 Task: Set the default behavior for automatic downloads permission to "Don't allow sites to use motion sensors".
Action: Mouse moved to (982, 25)
Screenshot: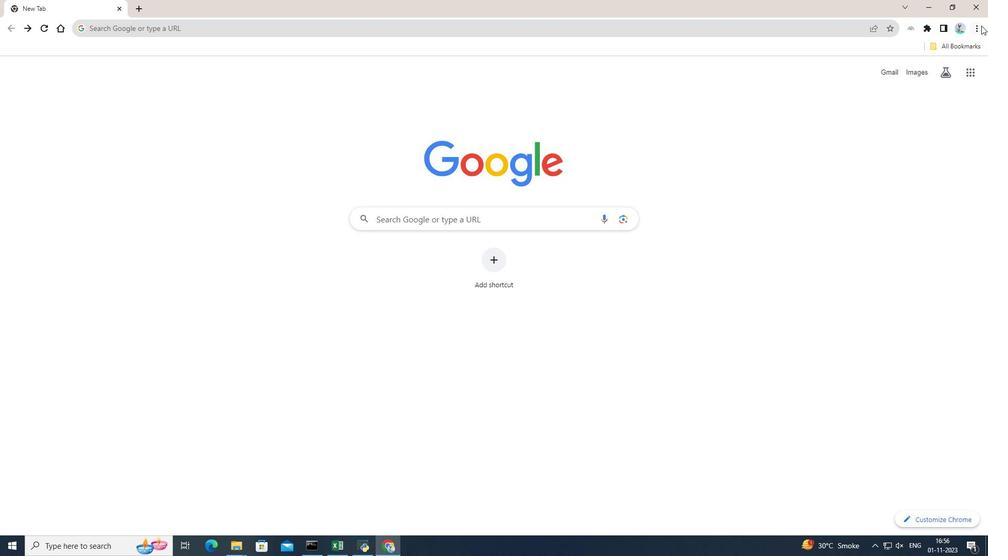 
Action: Mouse pressed left at (982, 25)
Screenshot: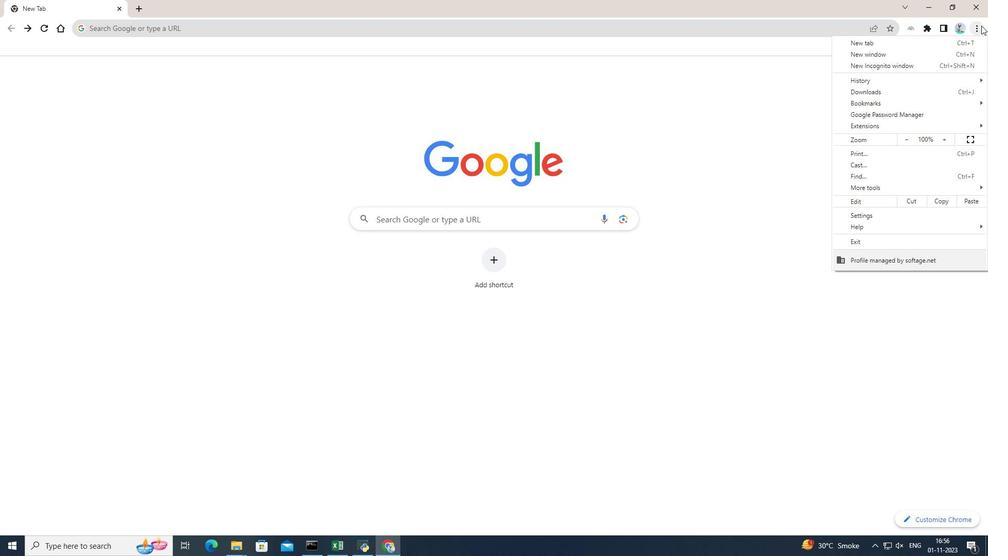 
Action: Mouse moved to (875, 212)
Screenshot: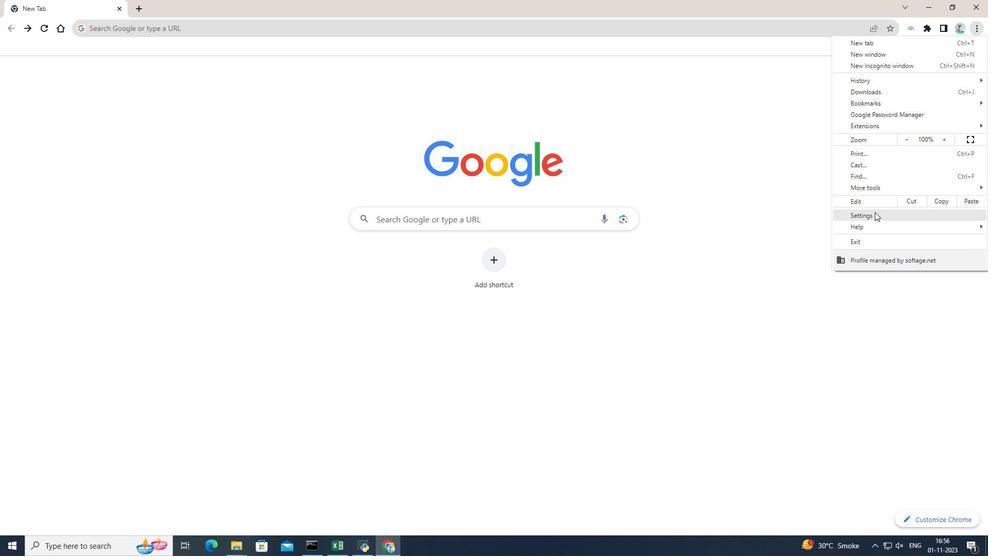 
Action: Mouse pressed left at (875, 212)
Screenshot: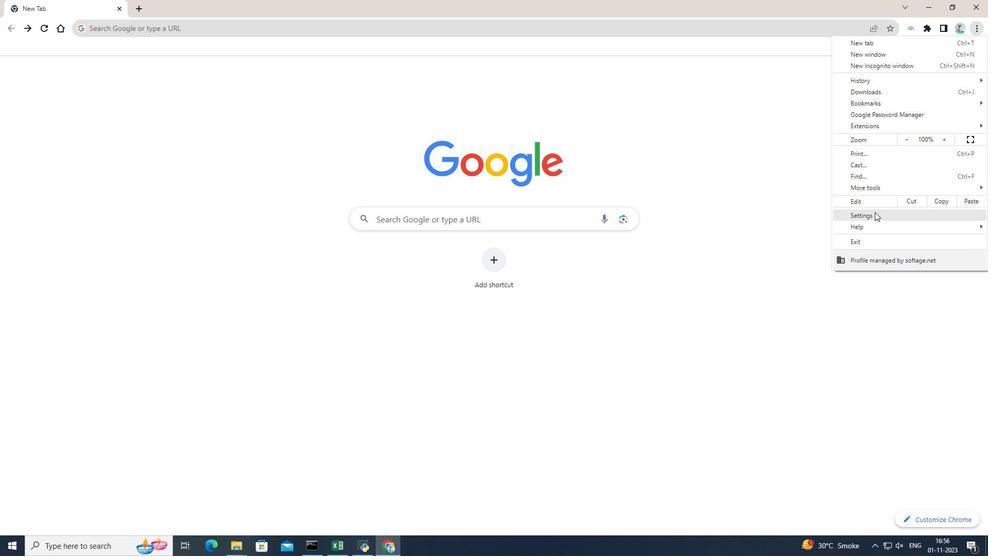 
Action: Mouse pressed left at (875, 212)
Screenshot: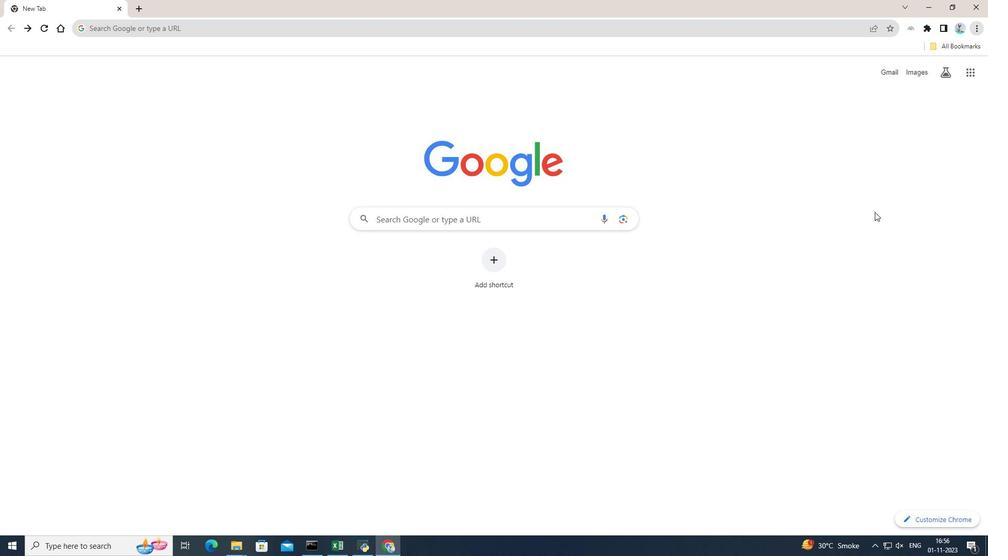 
Action: Mouse moved to (65, 118)
Screenshot: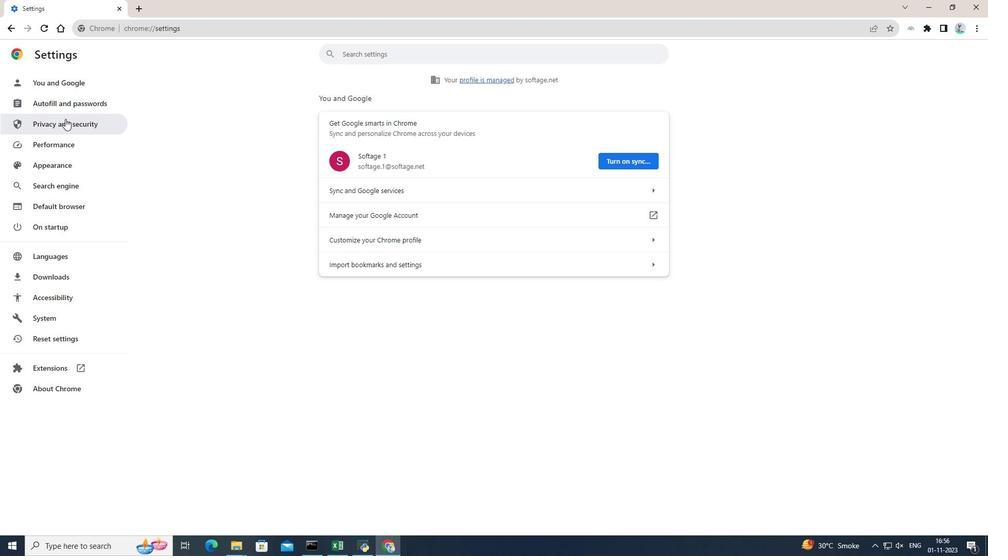 
Action: Mouse pressed left at (65, 118)
Screenshot: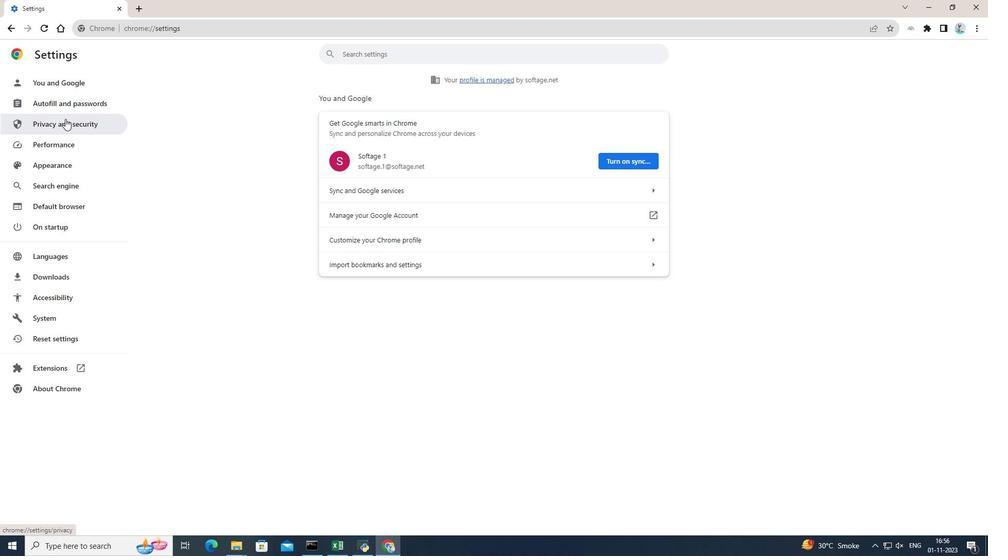 
Action: Mouse moved to (479, 326)
Screenshot: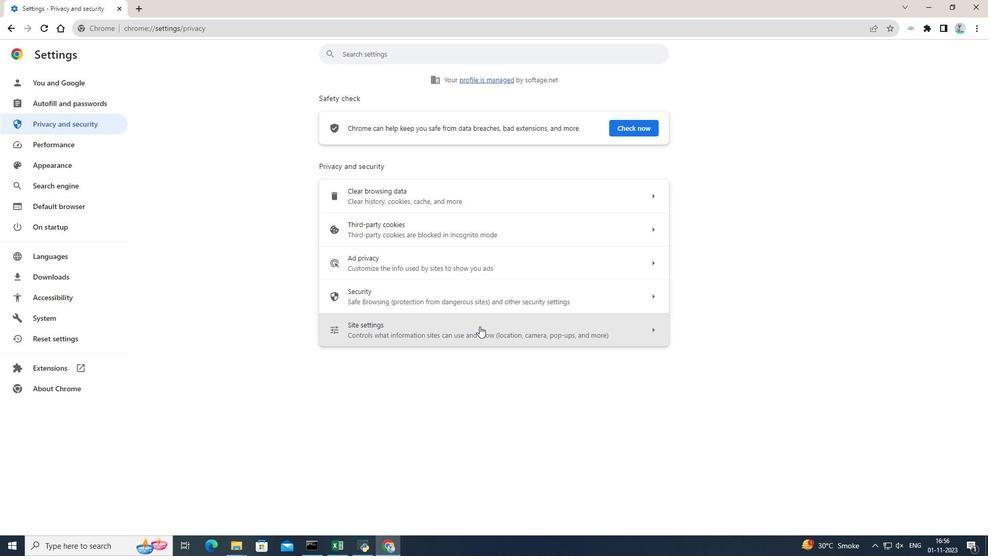 
Action: Mouse pressed left at (479, 326)
Screenshot: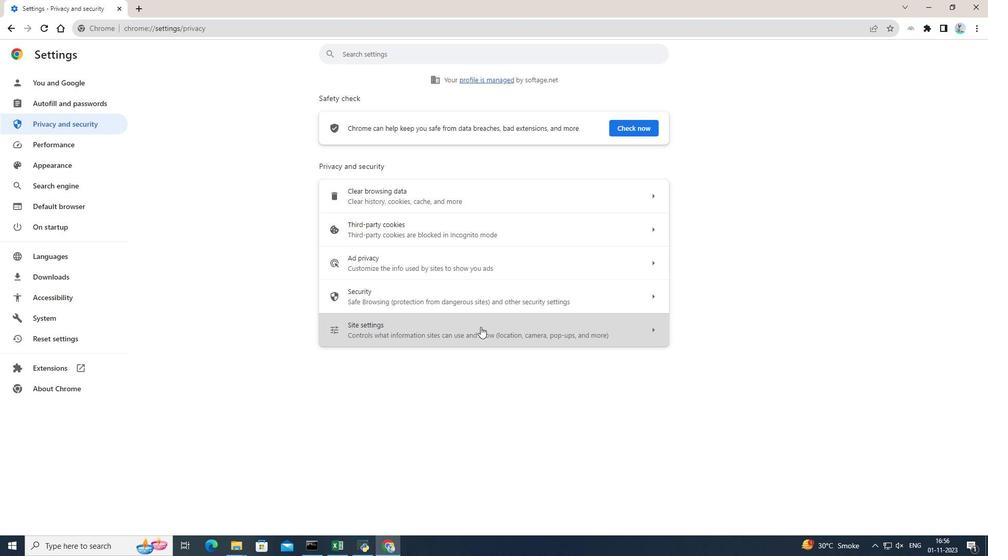 
Action: Mouse moved to (479, 327)
Screenshot: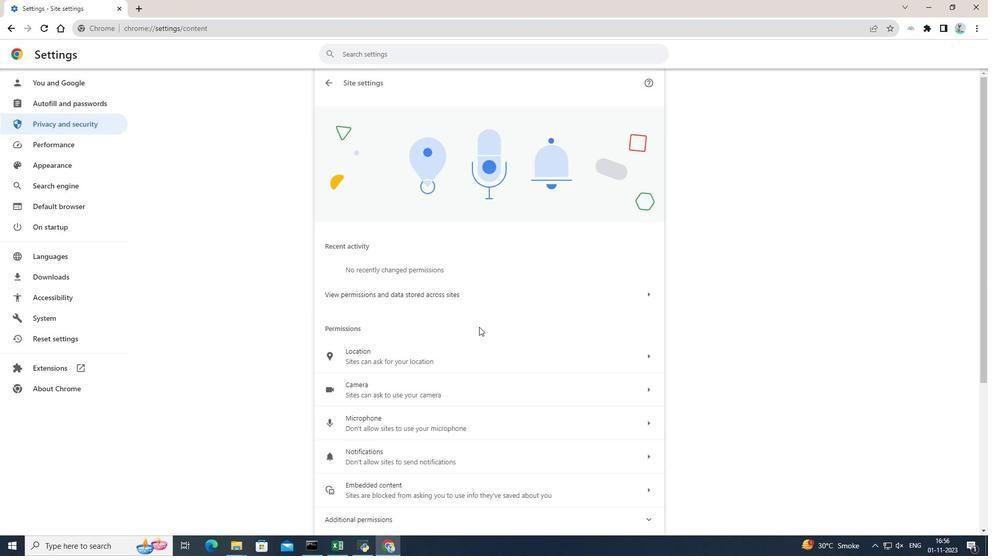 
Action: Mouse scrolled (479, 326) with delta (0, 0)
Screenshot: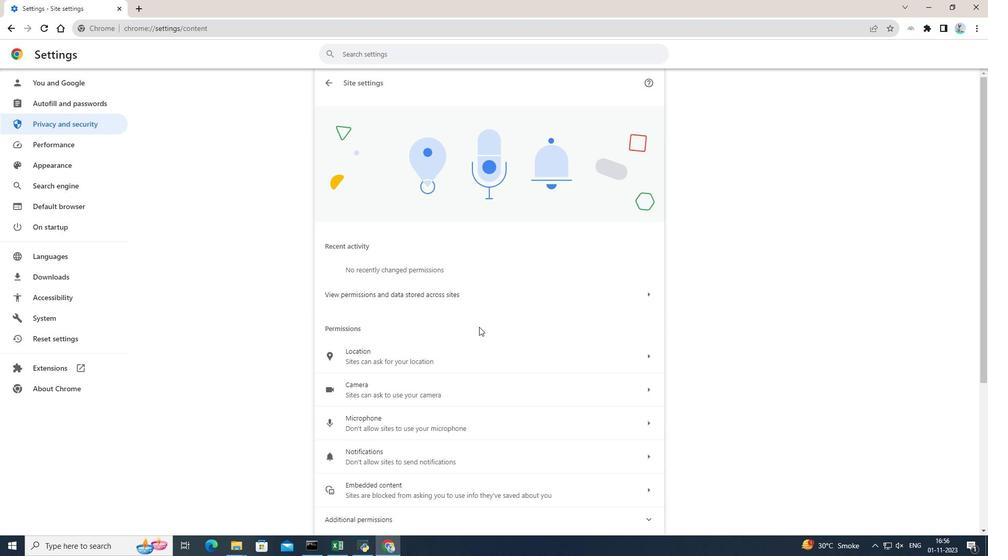 
Action: Mouse scrolled (479, 326) with delta (0, 0)
Screenshot: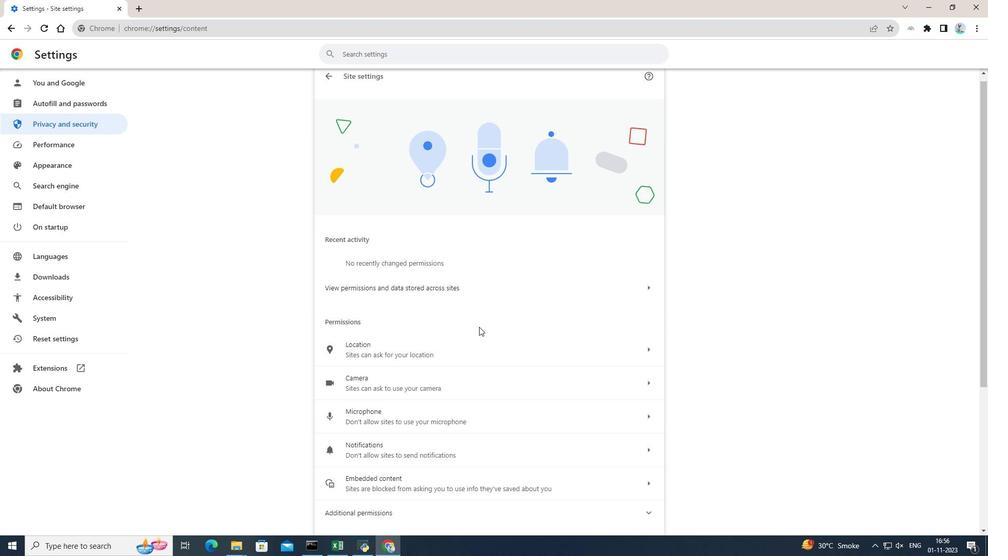 
Action: Mouse scrolled (479, 326) with delta (0, 0)
Screenshot: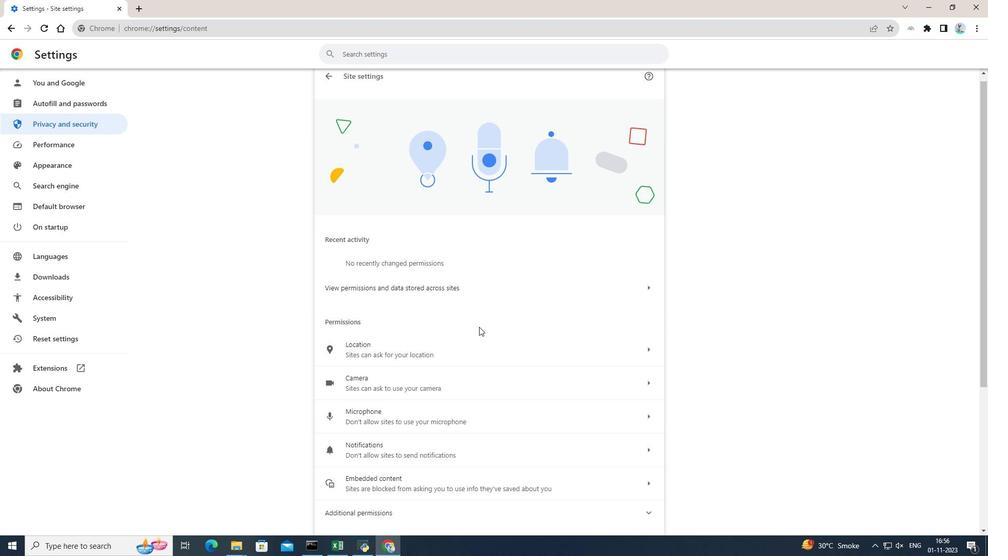 
Action: Mouse scrolled (479, 326) with delta (0, 0)
Screenshot: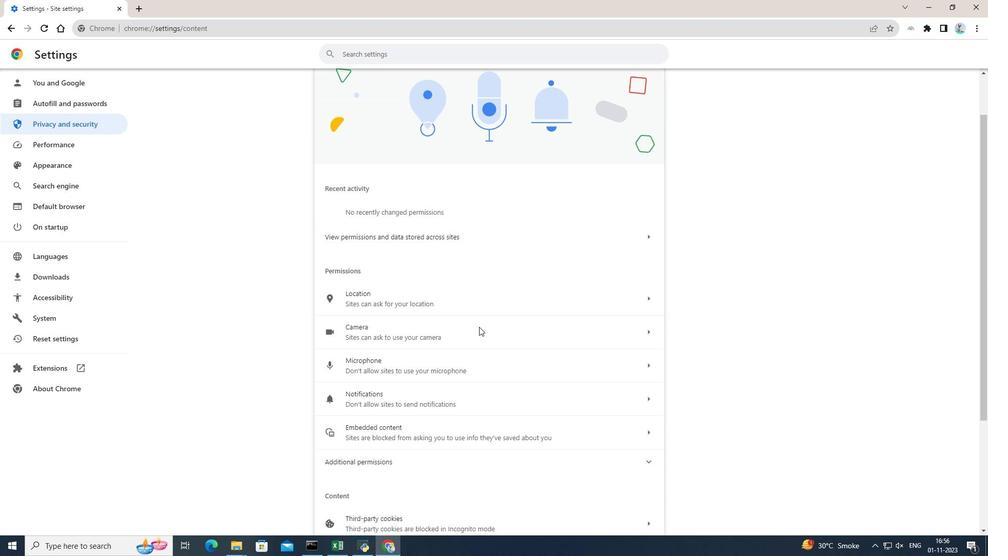 
Action: Mouse scrolled (479, 326) with delta (0, 0)
Screenshot: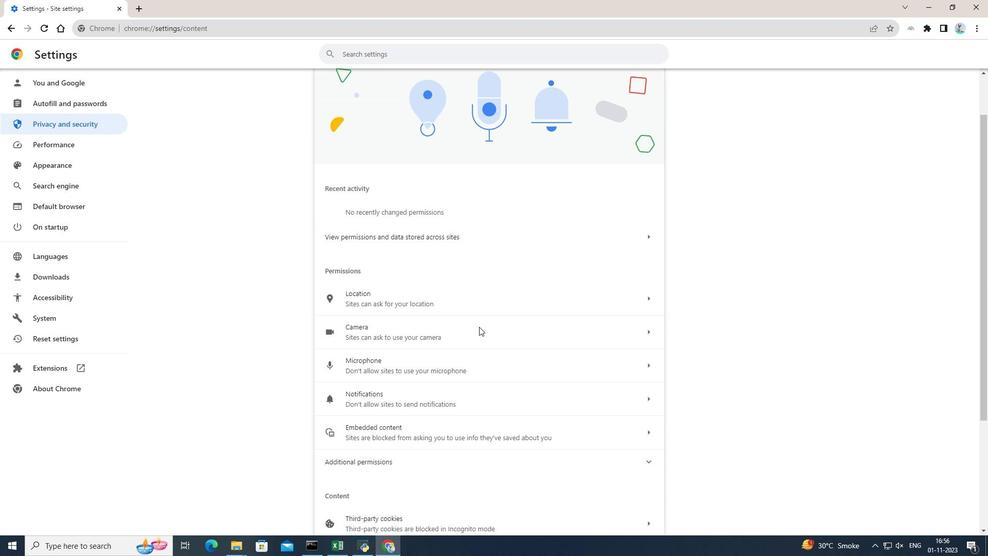 
Action: Mouse moved to (417, 293)
Screenshot: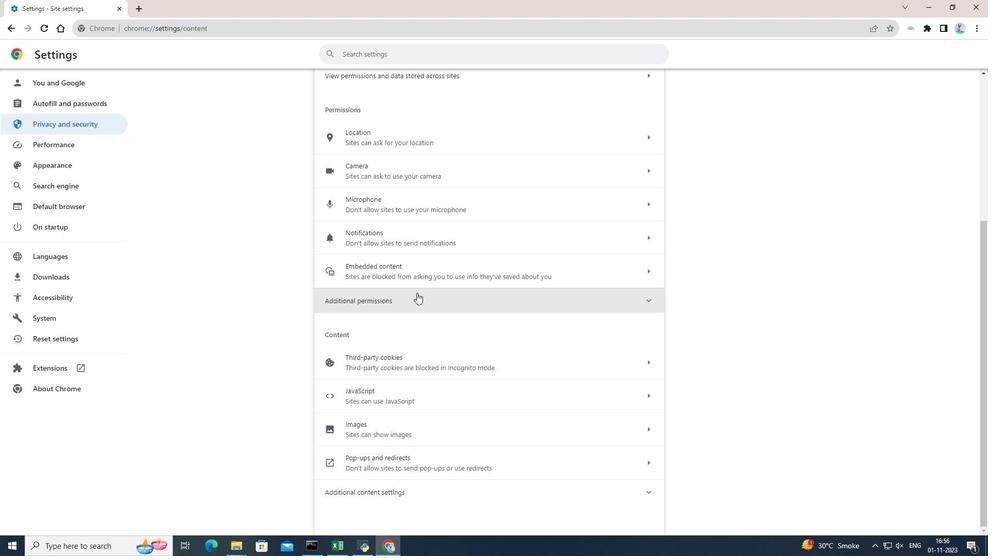 
Action: Mouse pressed left at (417, 293)
Screenshot: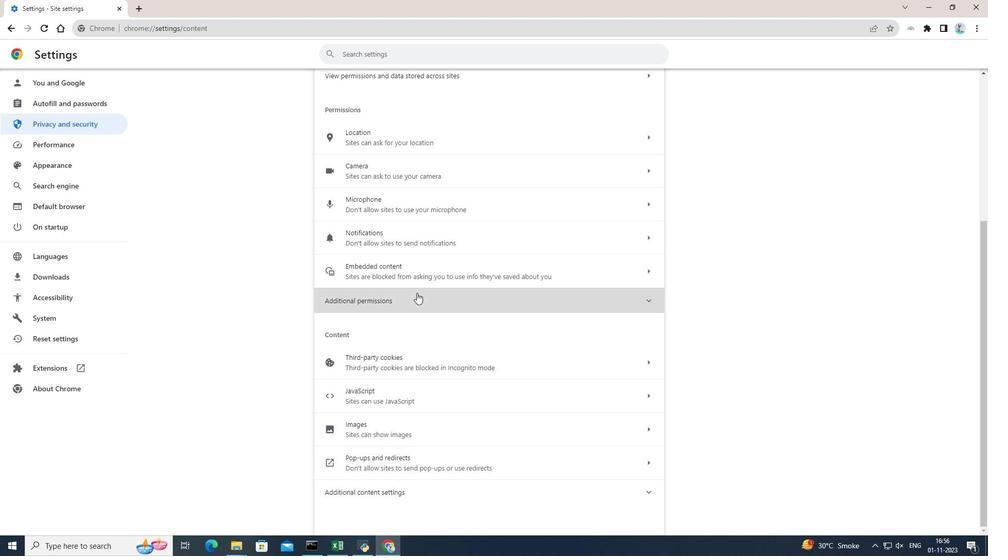 
Action: Mouse moved to (415, 295)
Screenshot: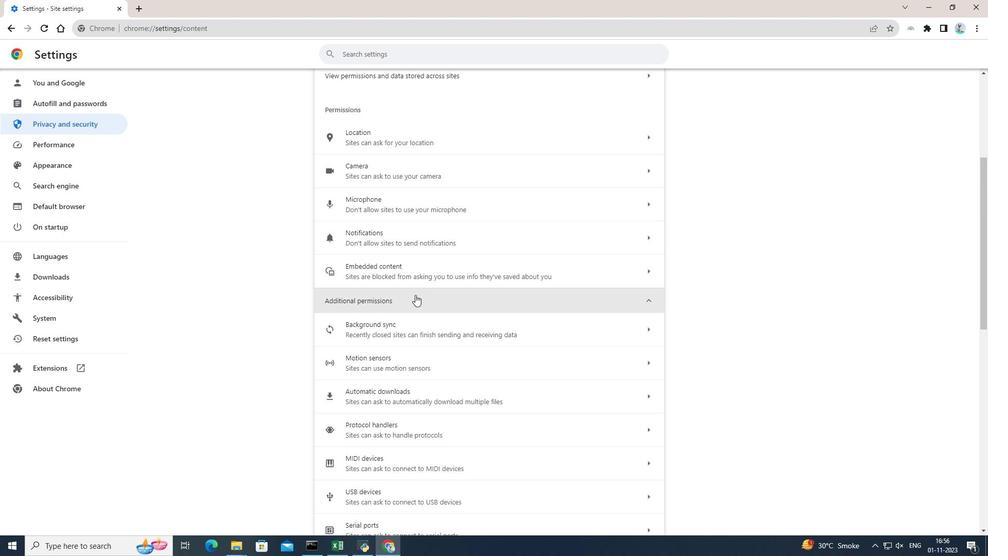 
Action: Mouse scrolled (415, 294) with delta (0, 0)
Screenshot: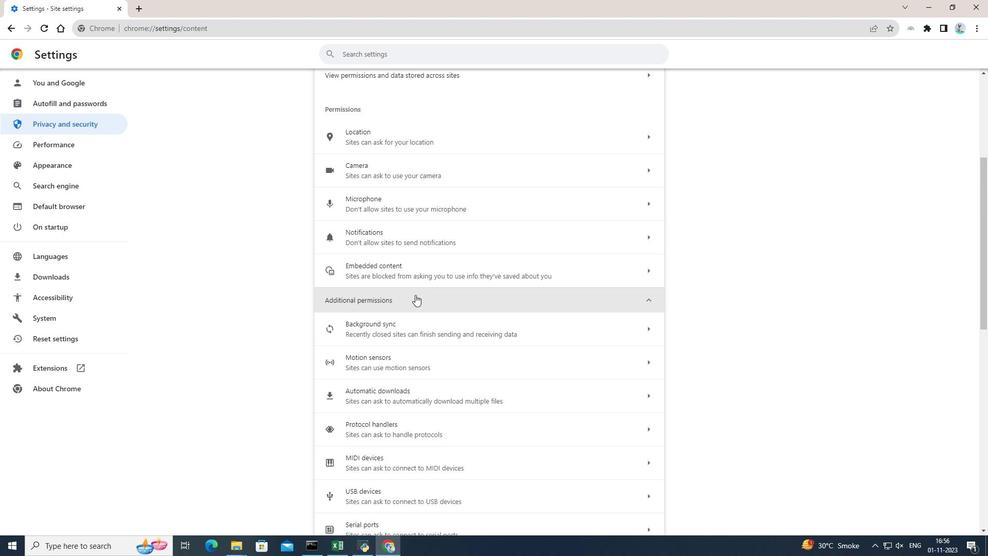
Action: Mouse scrolled (415, 294) with delta (0, 0)
Screenshot: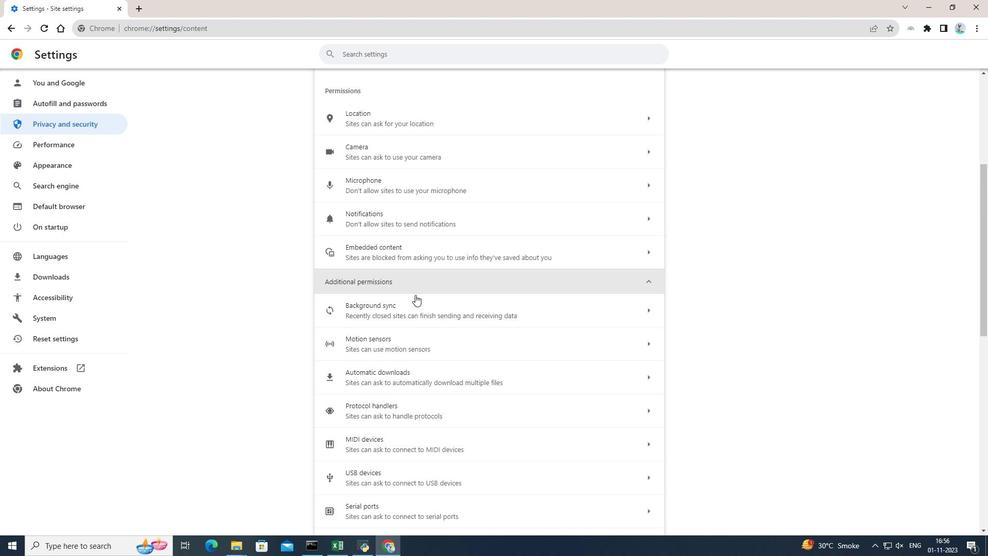 
Action: Mouse moved to (415, 259)
Screenshot: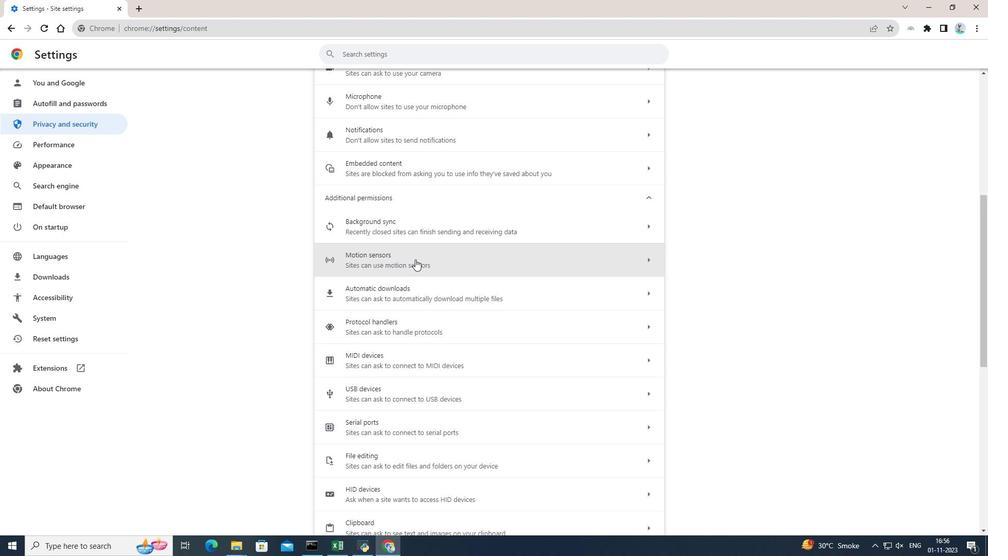 
Action: Mouse pressed left at (415, 259)
Screenshot: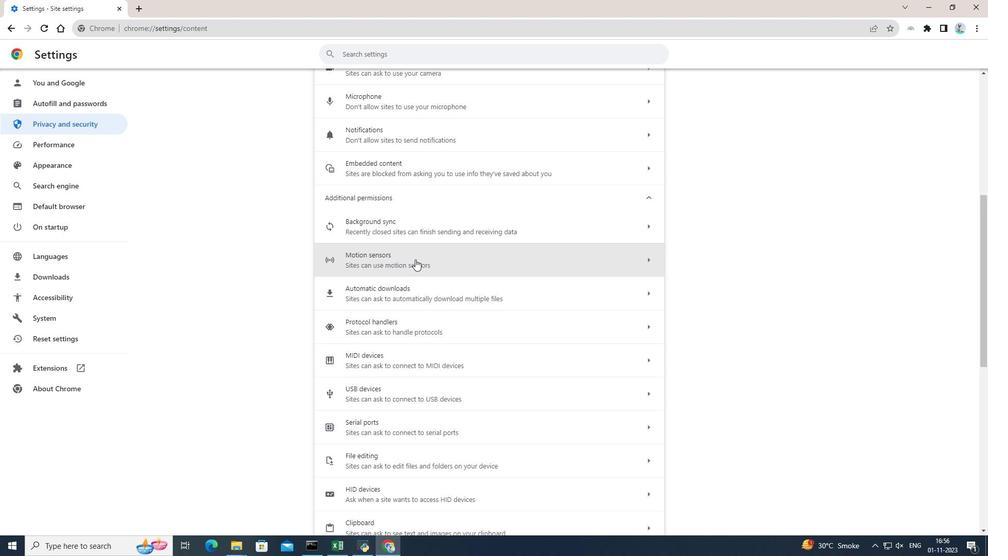 
Action: Mouse moved to (329, 202)
Screenshot: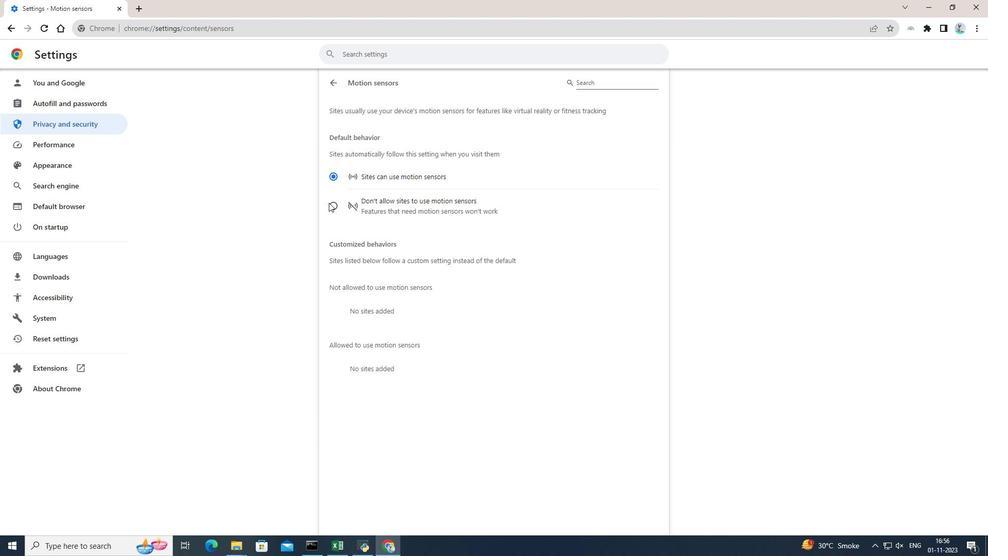 
Action: Mouse pressed left at (329, 202)
Screenshot: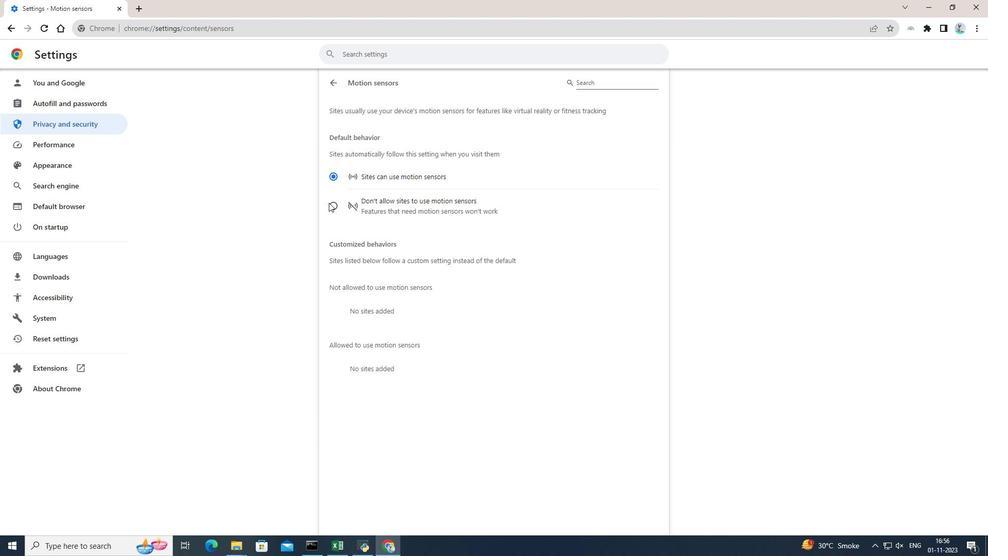 
Action: Mouse moved to (334, 208)
Screenshot: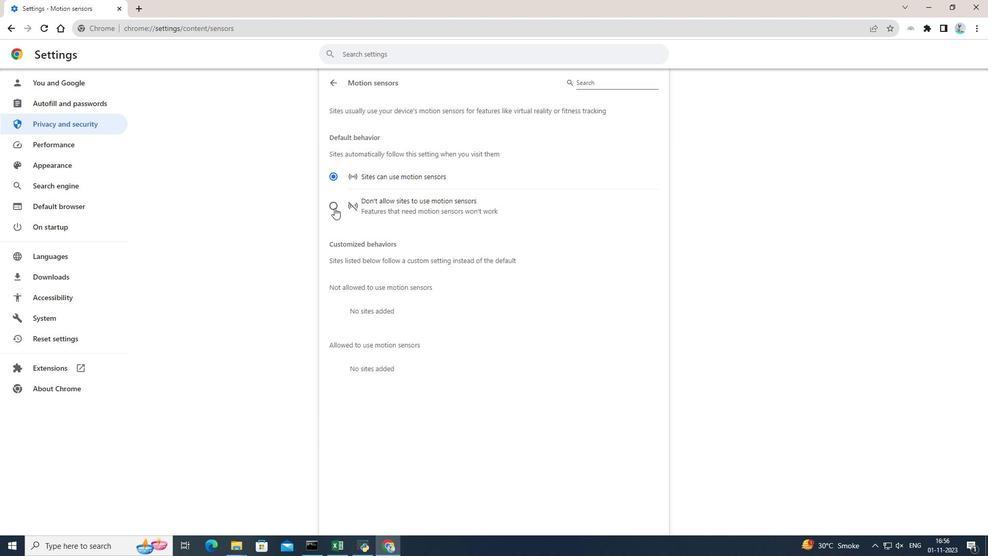 
Action: Mouse pressed left at (334, 208)
Screenshot: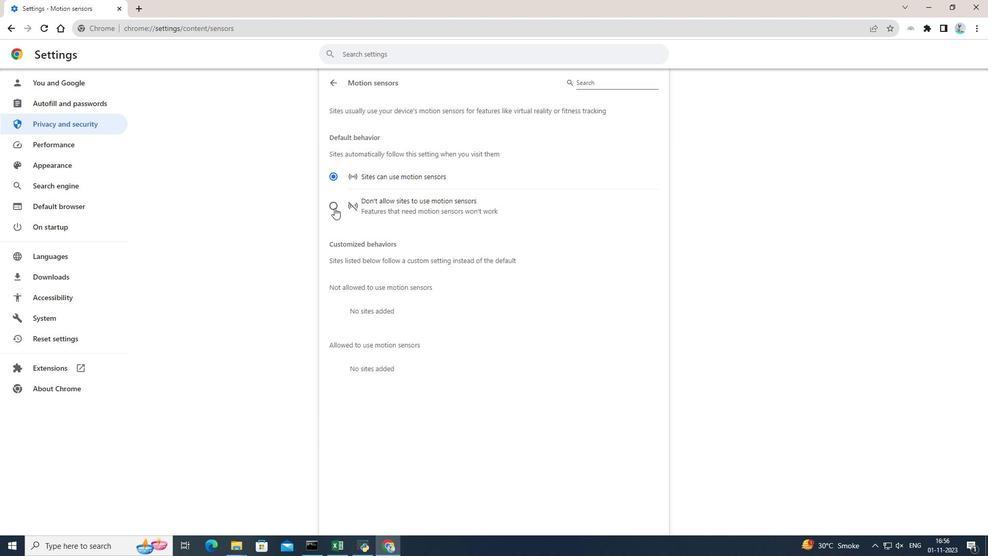 
Action: Mouse moved to (756, 229)
Screenshot: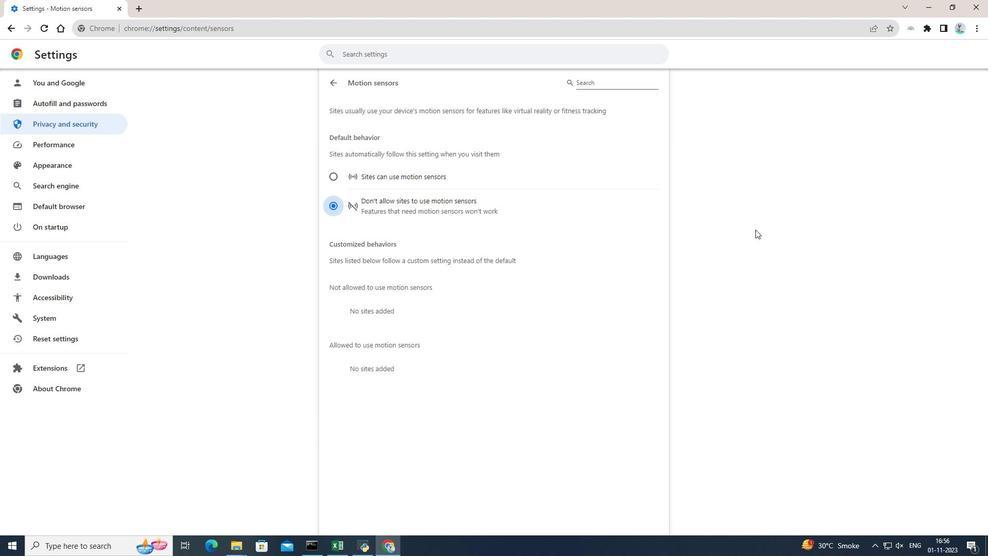 
